 Task: Add Sprouts Organic Firm Tofu to the cart.
Action: Mouse moved to (16, 58)
Screenshot: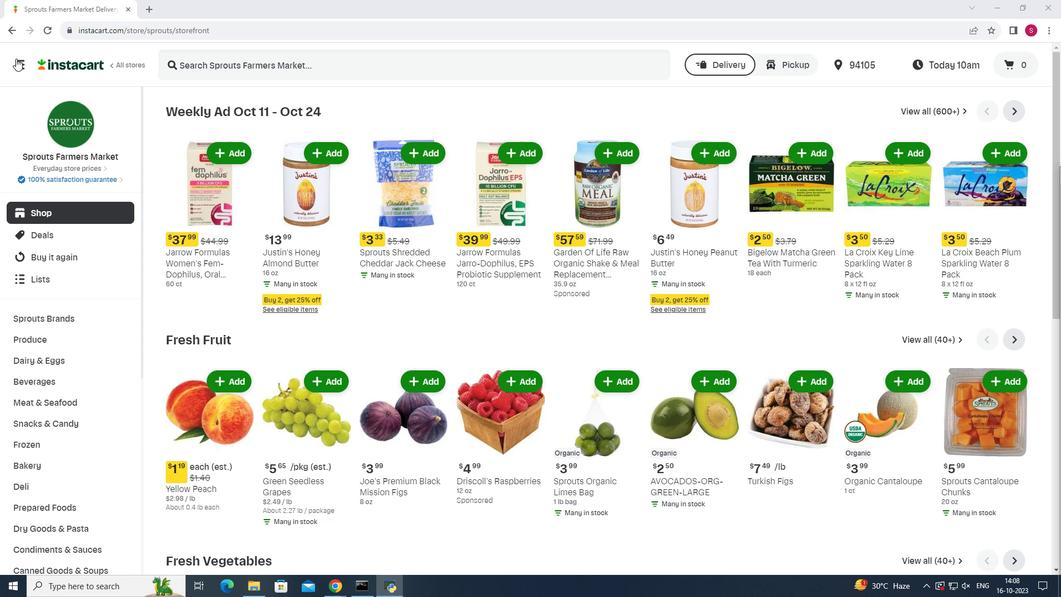 
Action: Mouse pressed left at (16, 58)
Screenshot: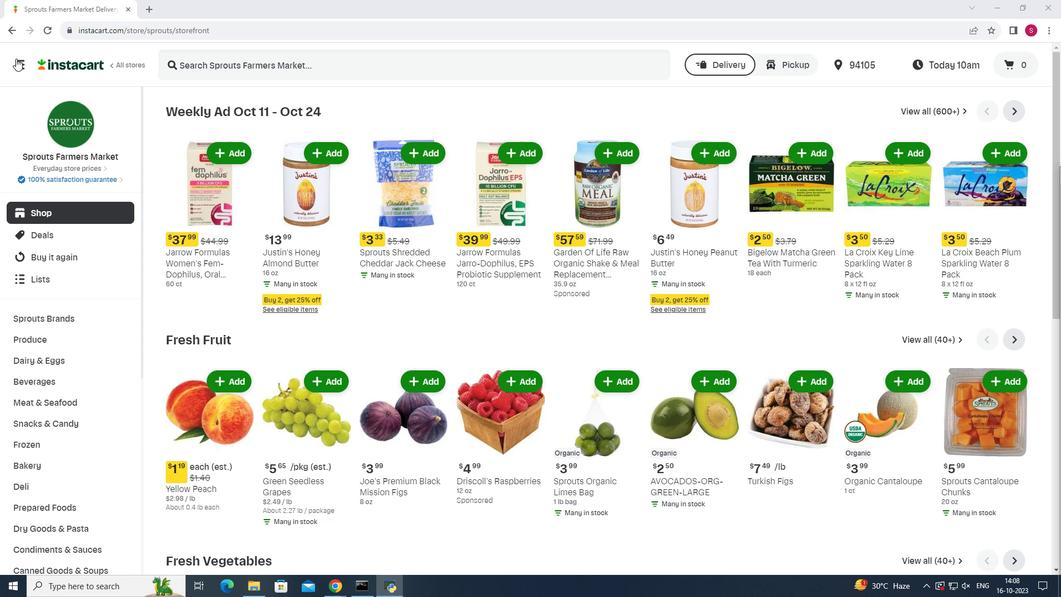 
Action: Mouse moved to (63, 291)
Screenshot: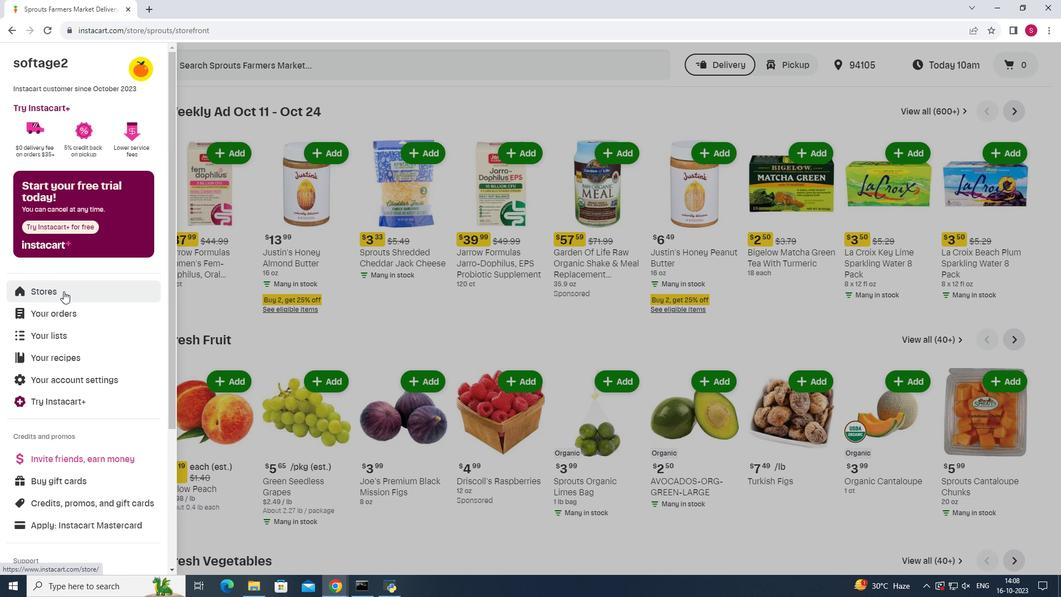 
Action: Mouse pressed left at (63, 291)
Screenshot: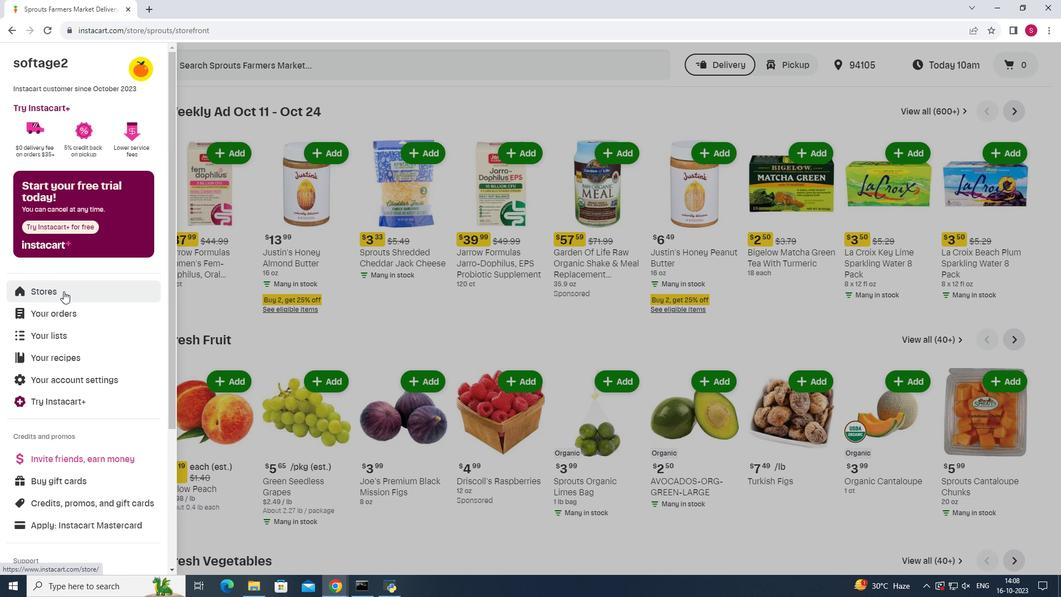 
Action: Mouse moved to (262, 110)
Screenshot: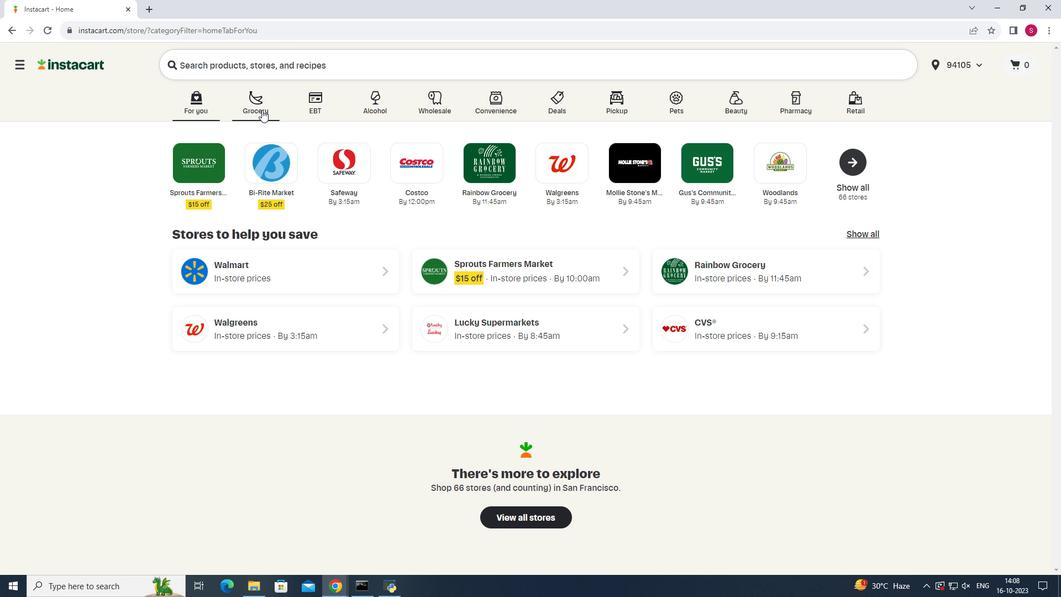 
Action: Mouse pressed left at (262, 110)
Screenshot: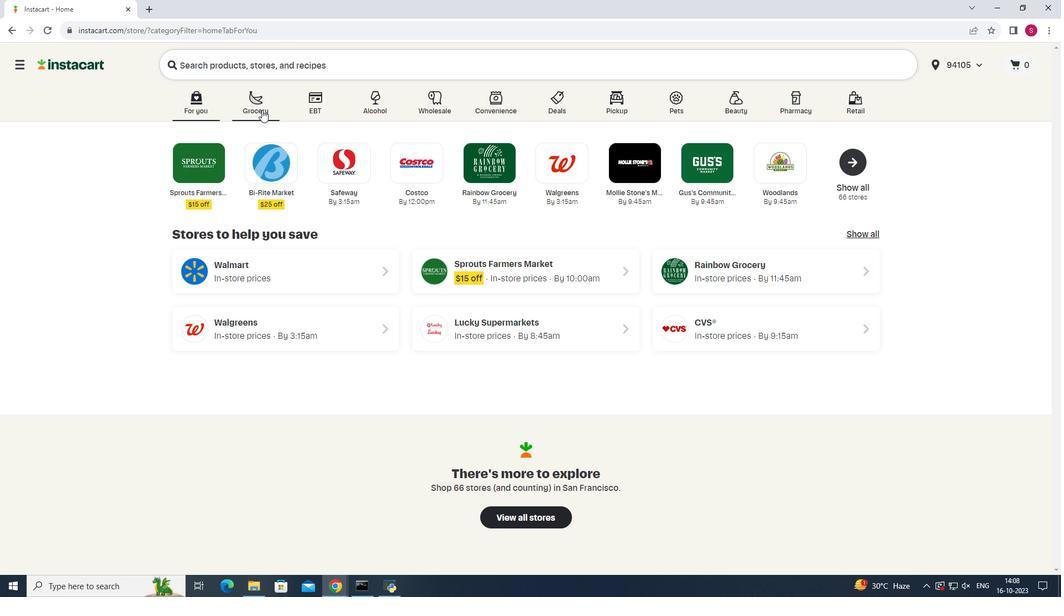 
Action: Mouse moved to (754, 163)
Screenshot: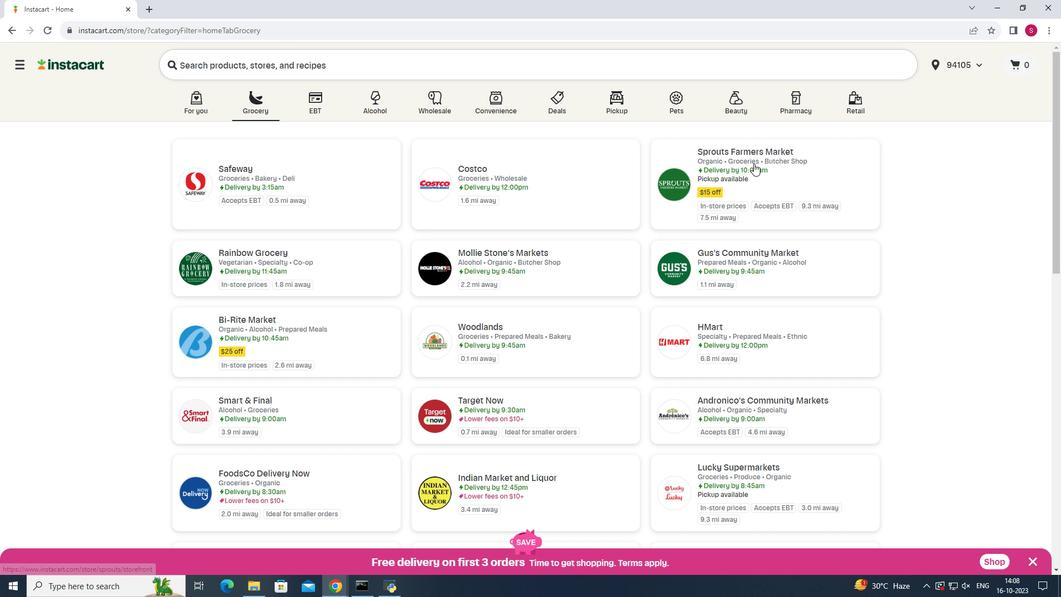 
Action: Mouse pressed left at (754, 163)
Screenshot: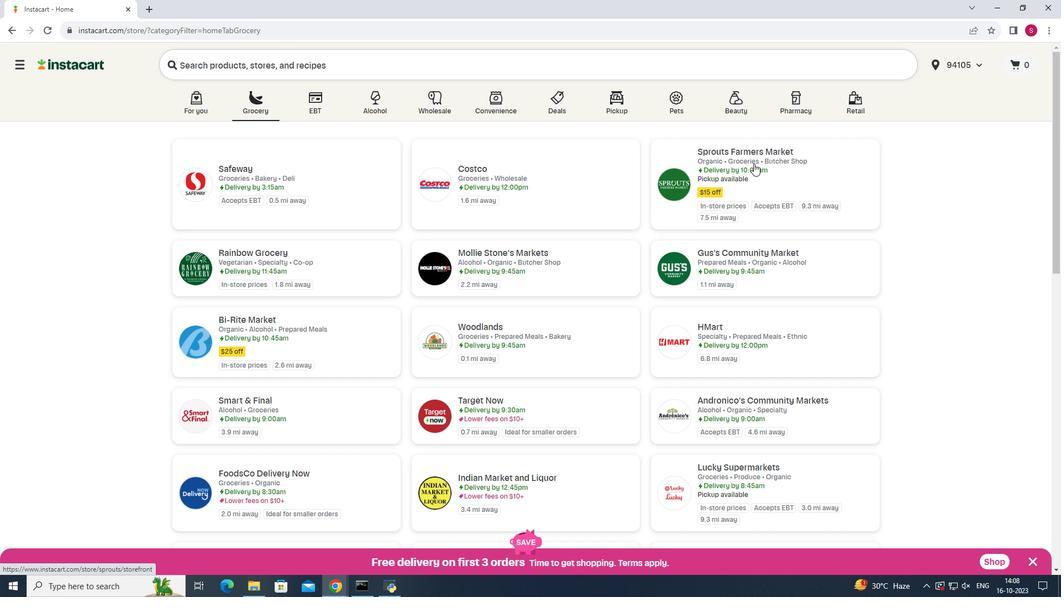 
Action: Mouse moved to (63, 400)
Screenshot: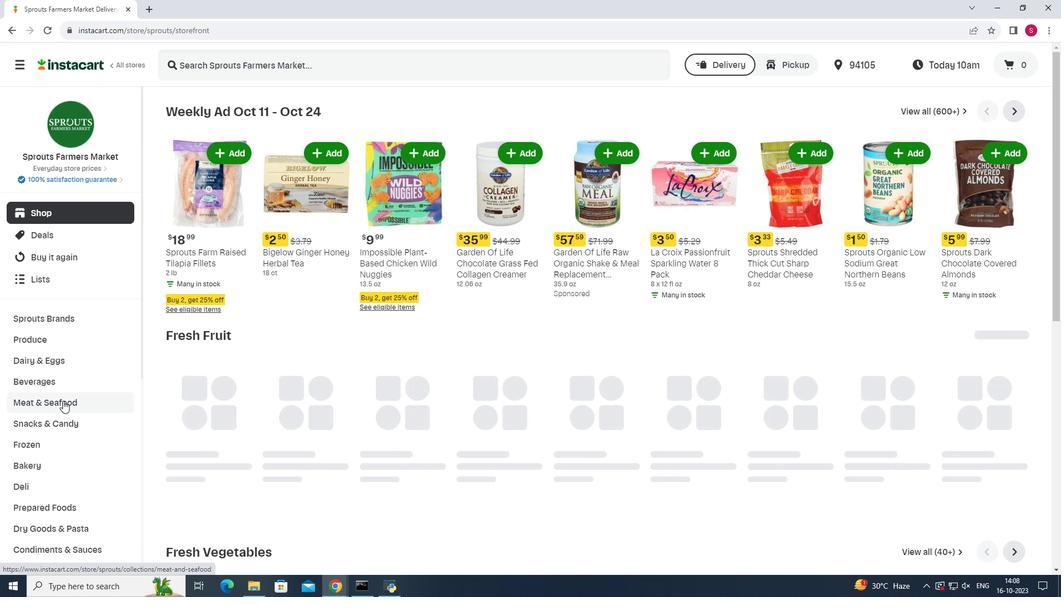
Action: Mouse pressed left at (63, 400)
Screenshot: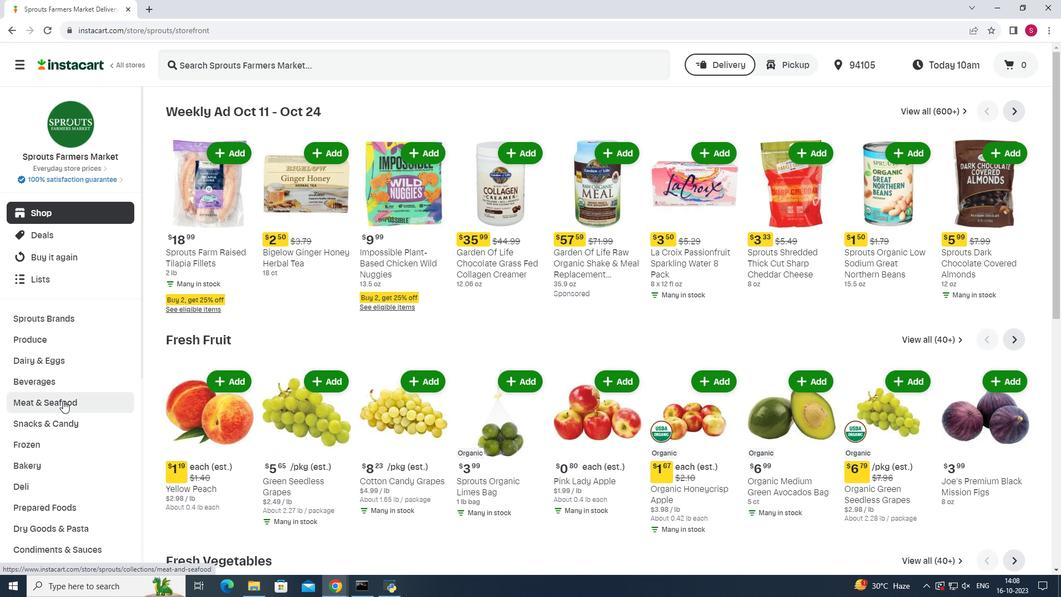 
Action: Mouse moved to (810, 136)
Screenshot: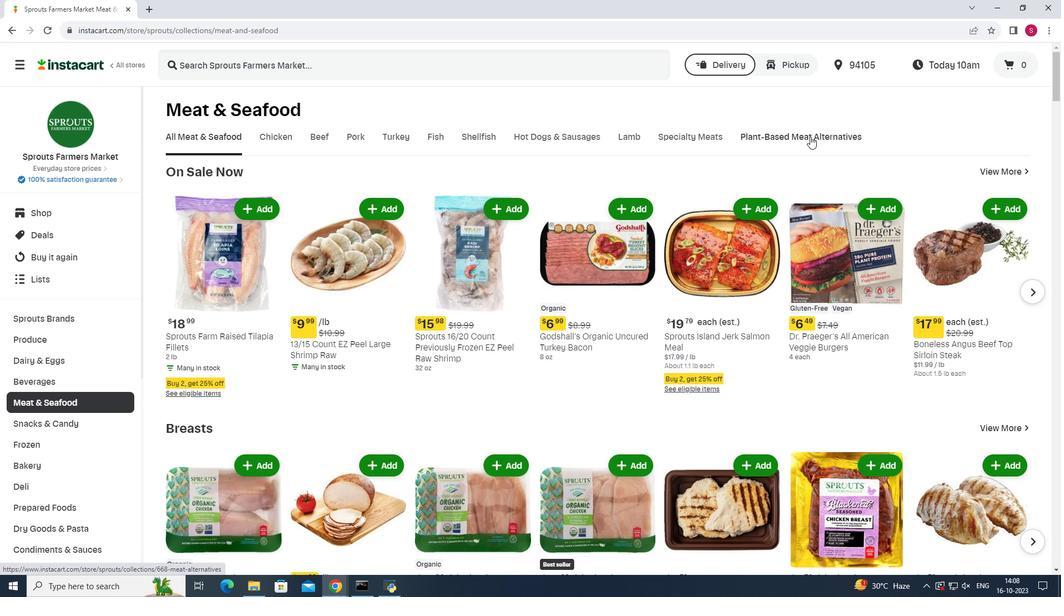 
Action: Mouse pressed left at (810, 136)
Screenshot: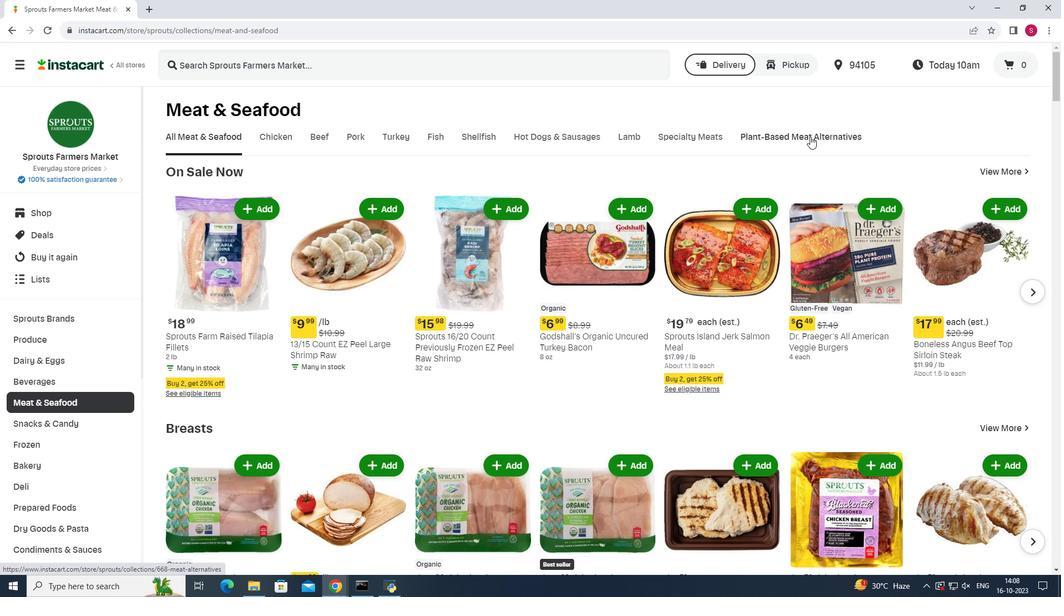 
Action: Mouse moved to (242, 190)
Screenshot: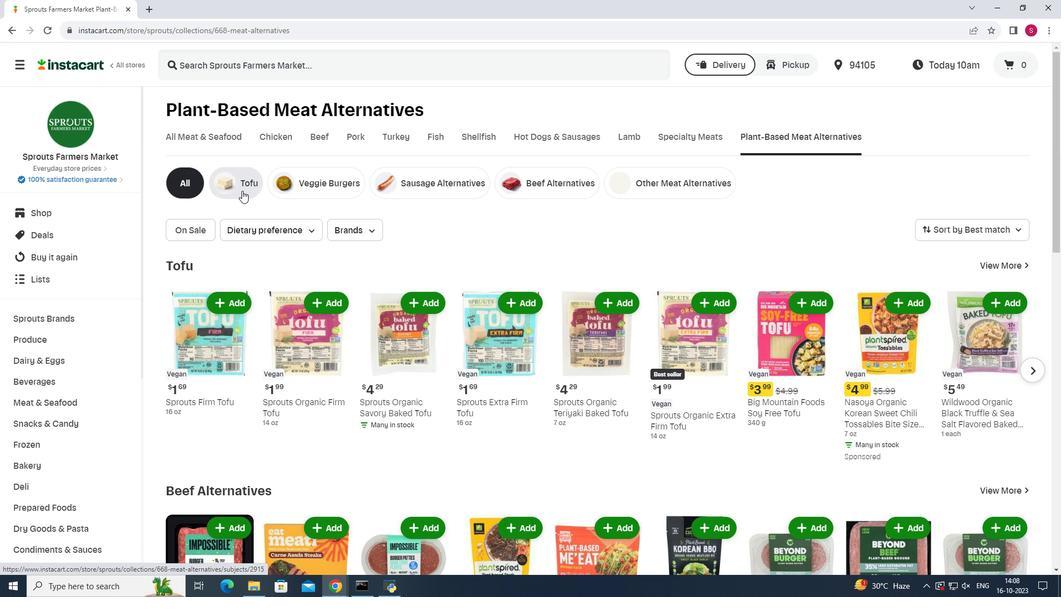 
Action: Mouse pressed left at (242, 190)
Screenshot: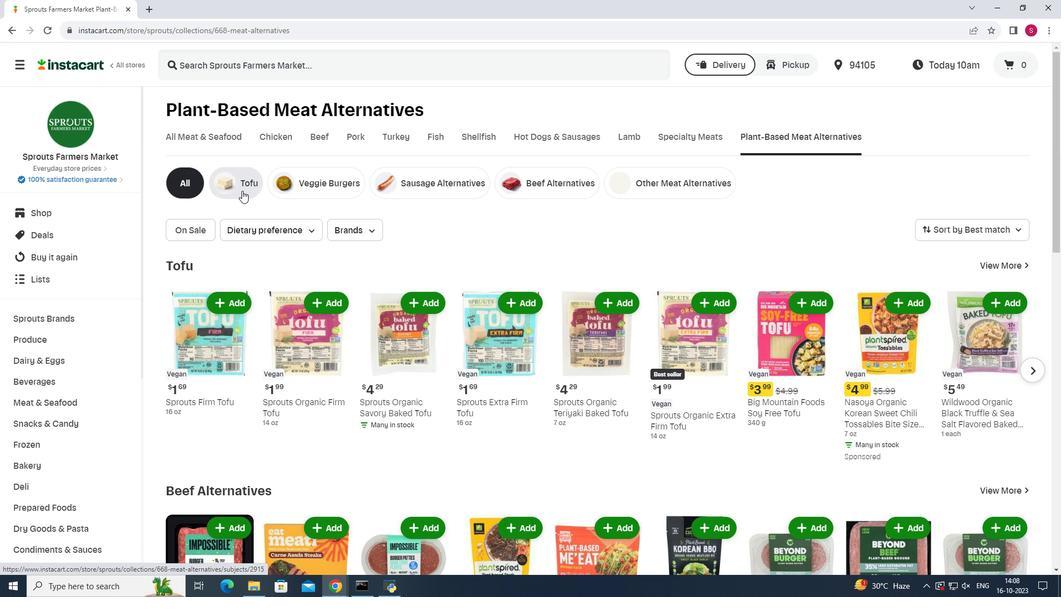 
Action: Mouse moved to (379, 59)
Screenshot: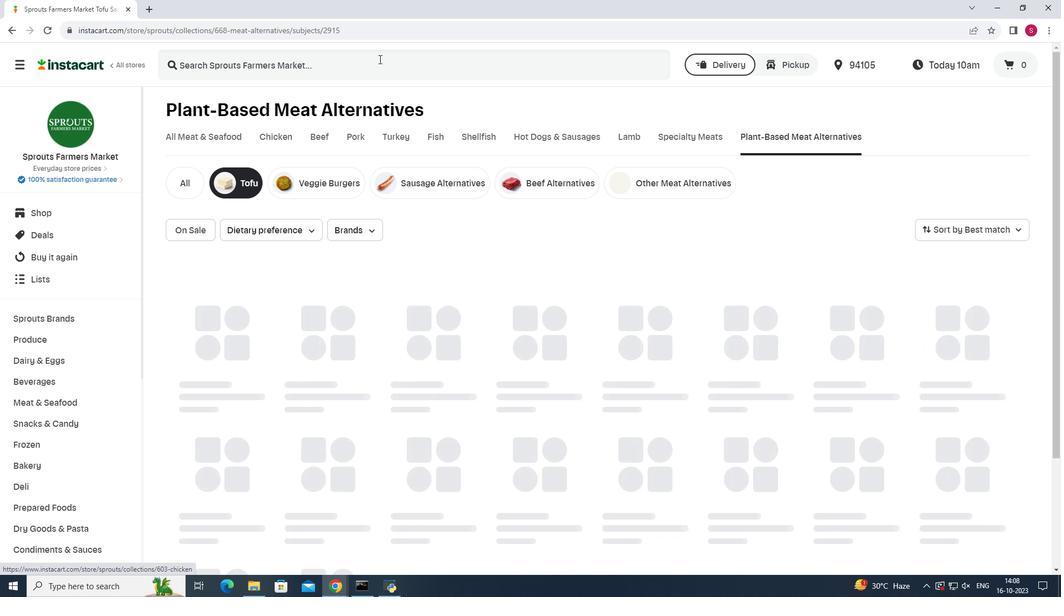 
Action: Mouse pressed left at (379, 59)
Screenshot: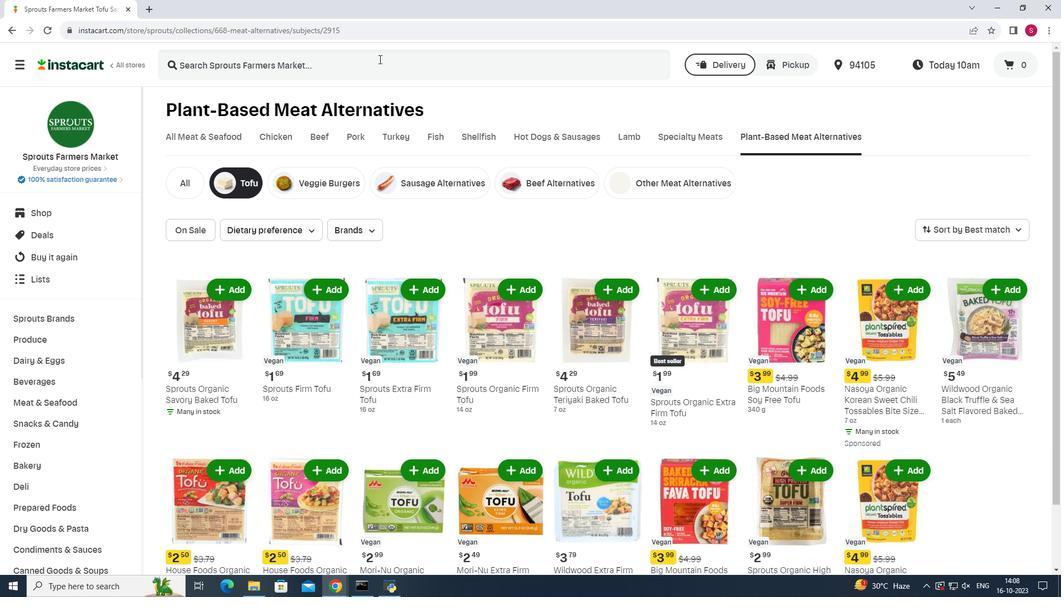 
Action: Key pressed <Key.shift>Sprouts<Key.space><Key.shift>Organic<Key.space><Key.shift>Firm<Key.space><Key.shift>Tofu<Key.enter>
Screenshot: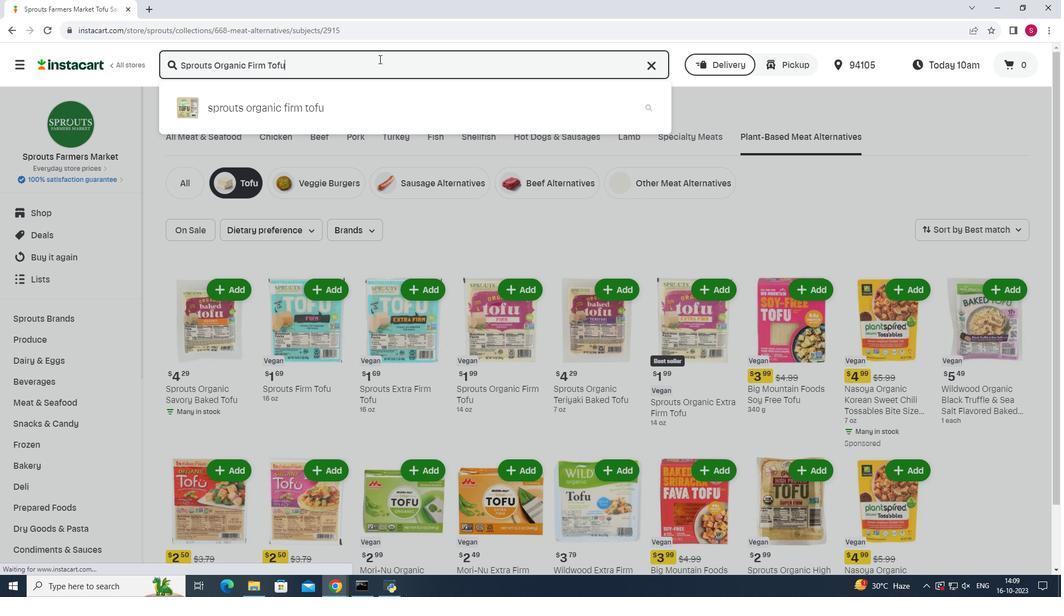 
Action: Mouse moved to (298, 179)
Screenshot: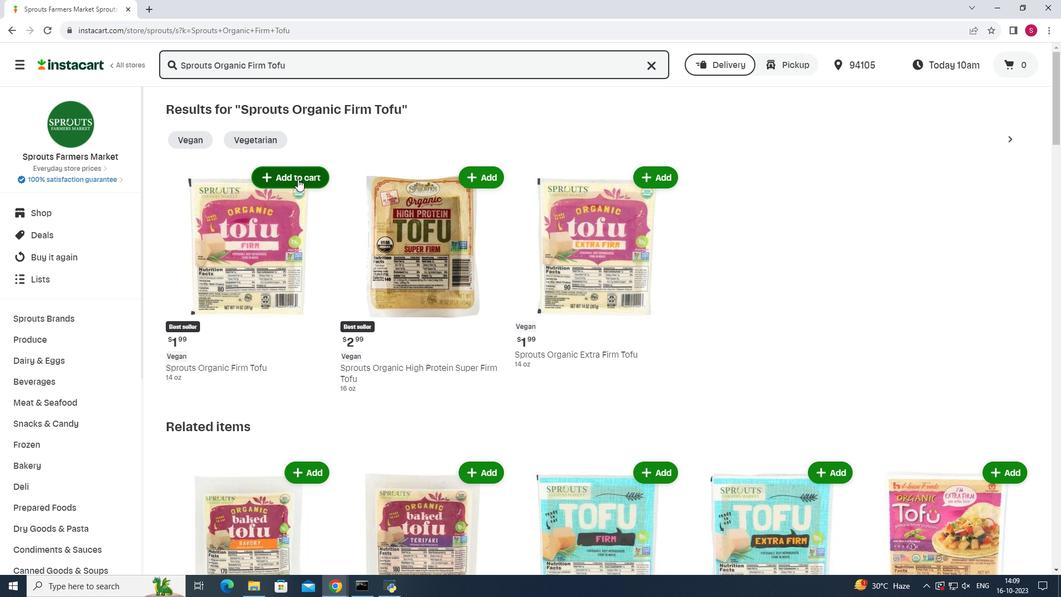 
Action: Mouse pressed left at (298, 179)
Screenshot: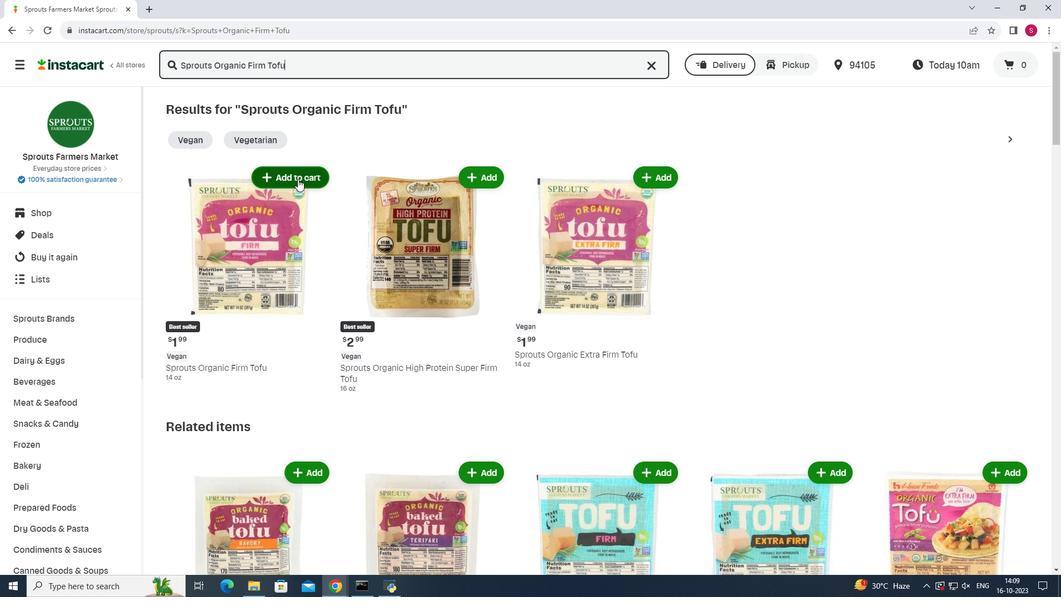 
Action: Mouse moved to (342, 173)
Screenshot: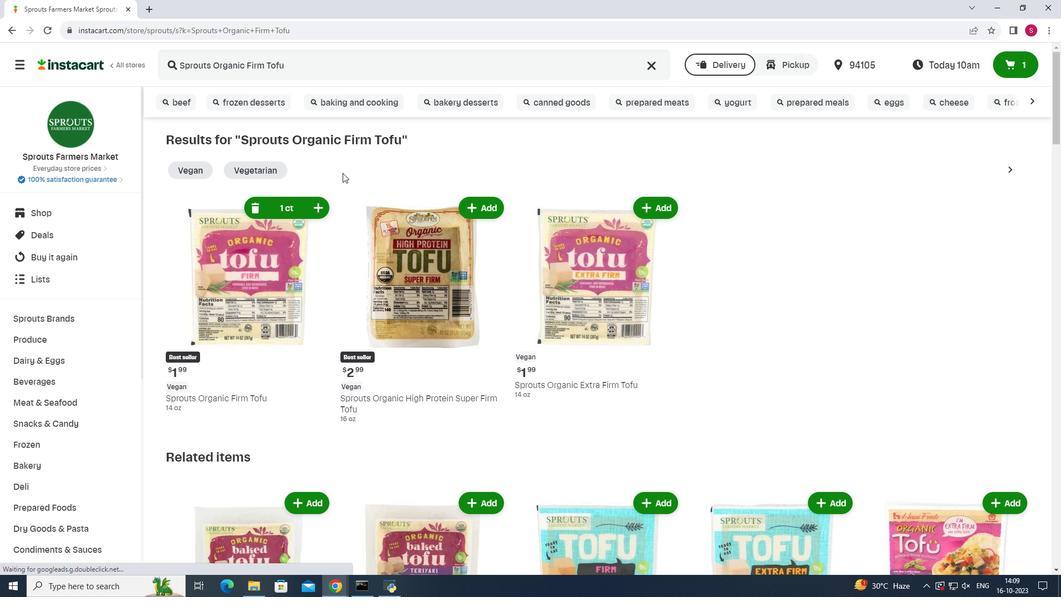 
